Task: Check the sale-to-list ratio of 2 full bathrooms in the last 5 years.
Action: Mouse moved to (786, 174)
Screenshot: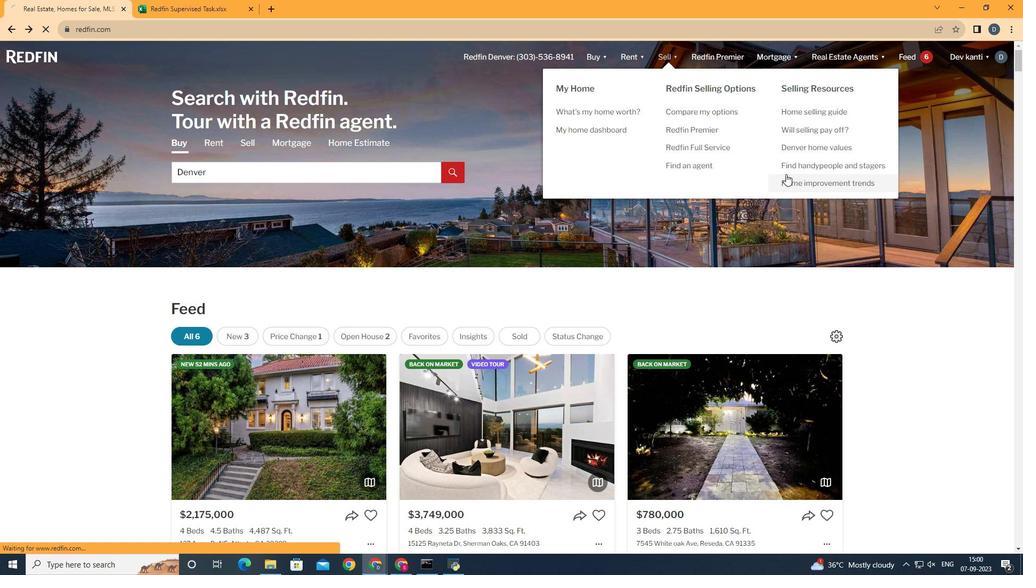 
Action: Mouse pressed left at (786, 174)
Screenshot: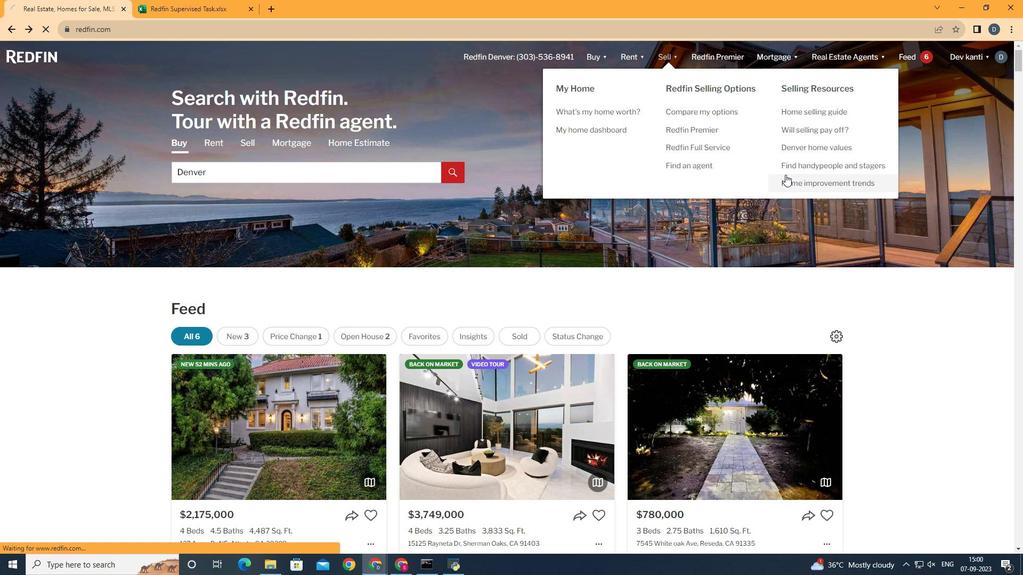 
Action: Mouse moved to (273, 201)
Screenshot: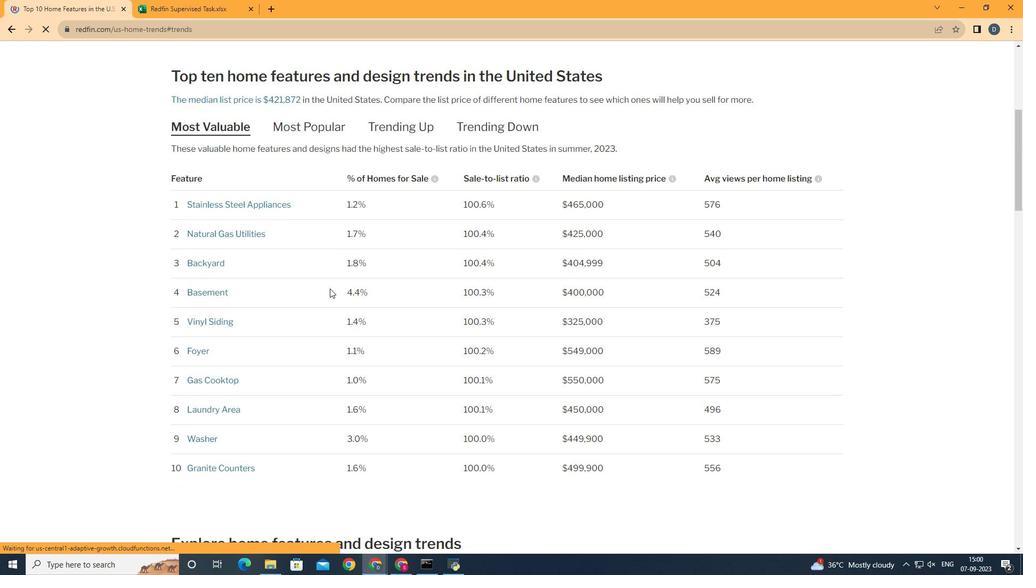 
Action: Mouse pressed left at (273, 201)
Screenshot: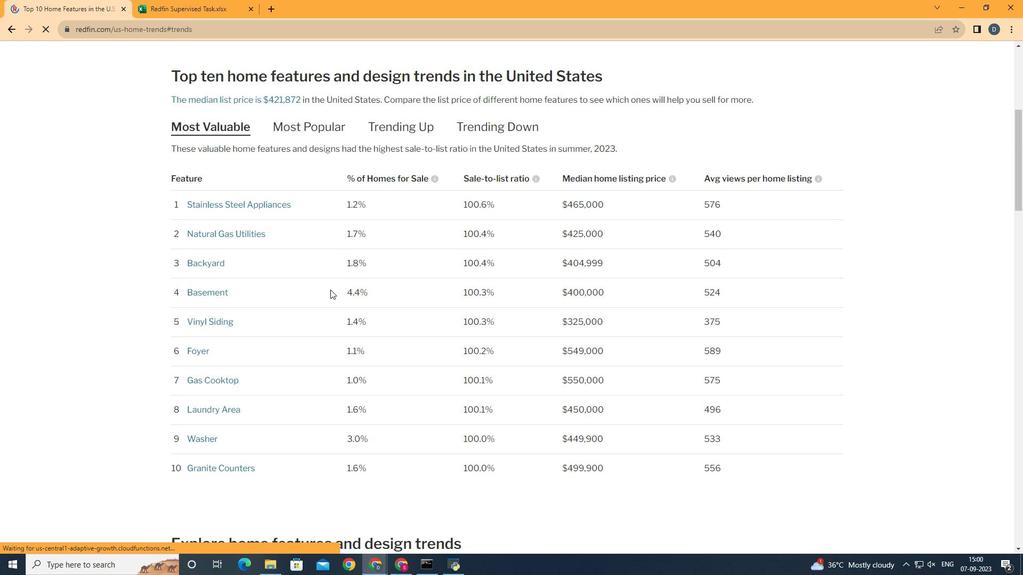 
Action: Mouse moved to (327, 293)
Screenshot: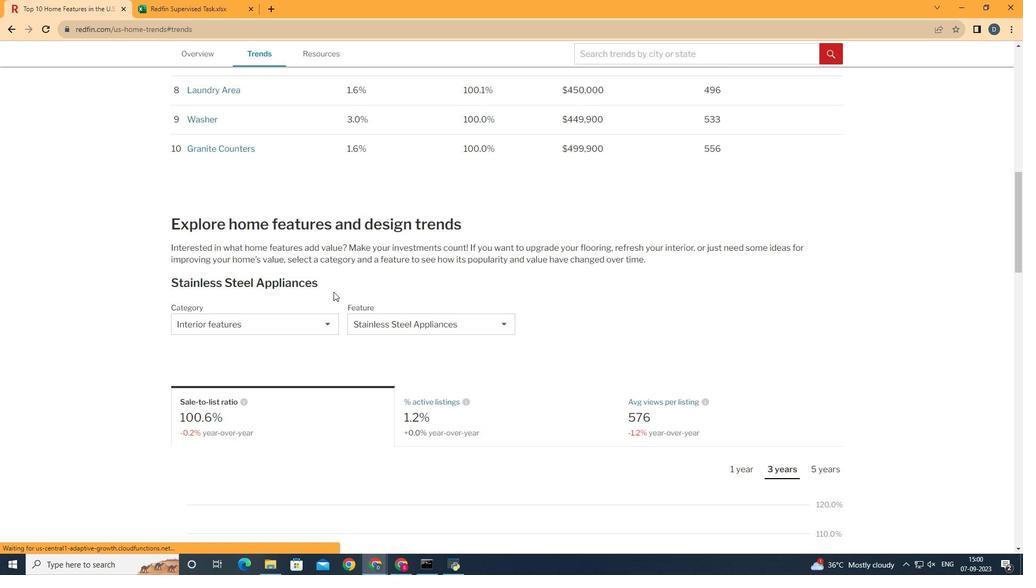 
Action: Mouse scrolled (327, 292) with delta (0, 0)
Screenshot: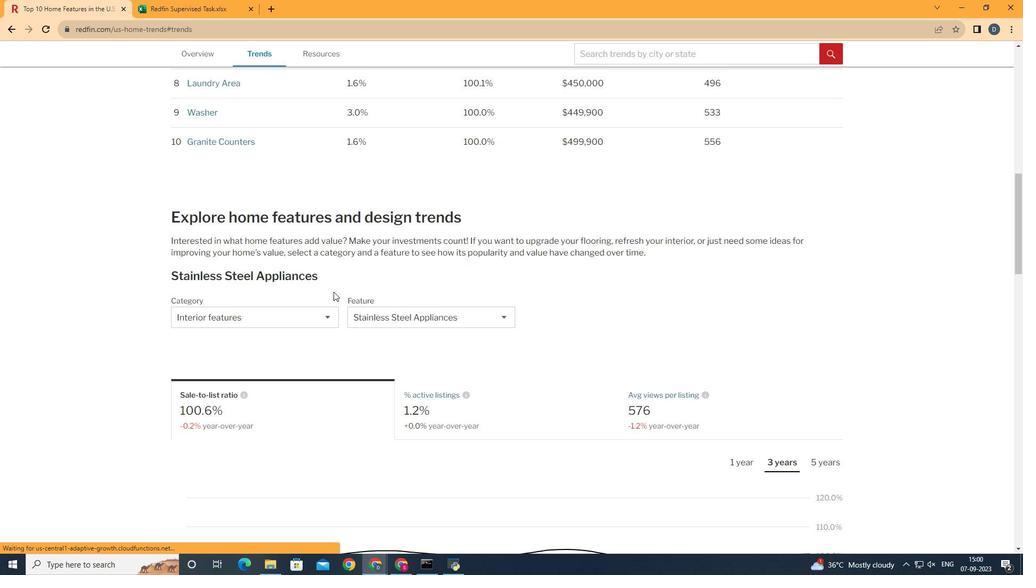 
Action: Mouse moved to (329, 293)
Screenshot: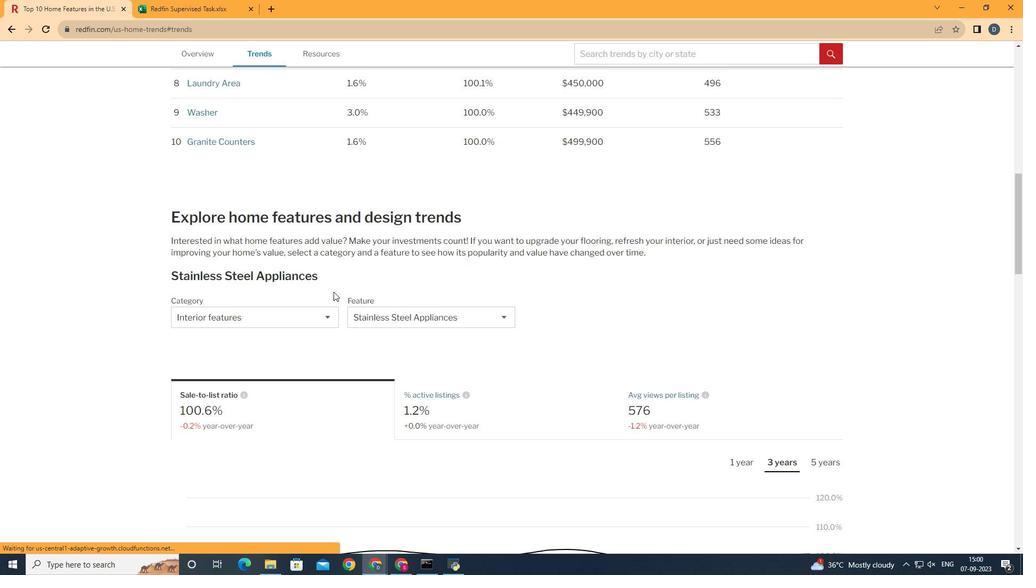 
Action: Mouse scrolled (329, 292) with delta (0, 0)
Screenshot: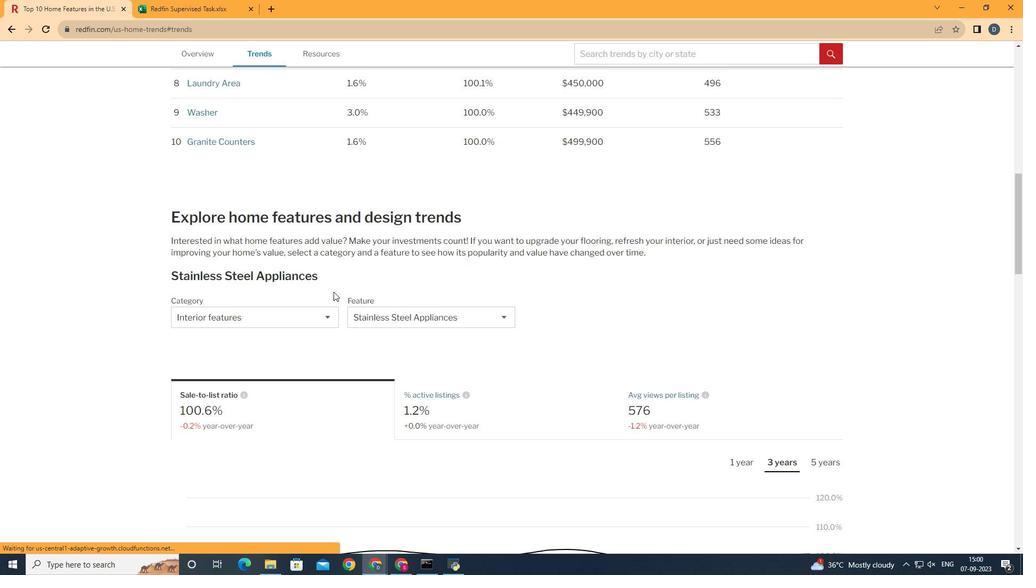 
Action: Mouse moved to (329, 293)
Screenshot: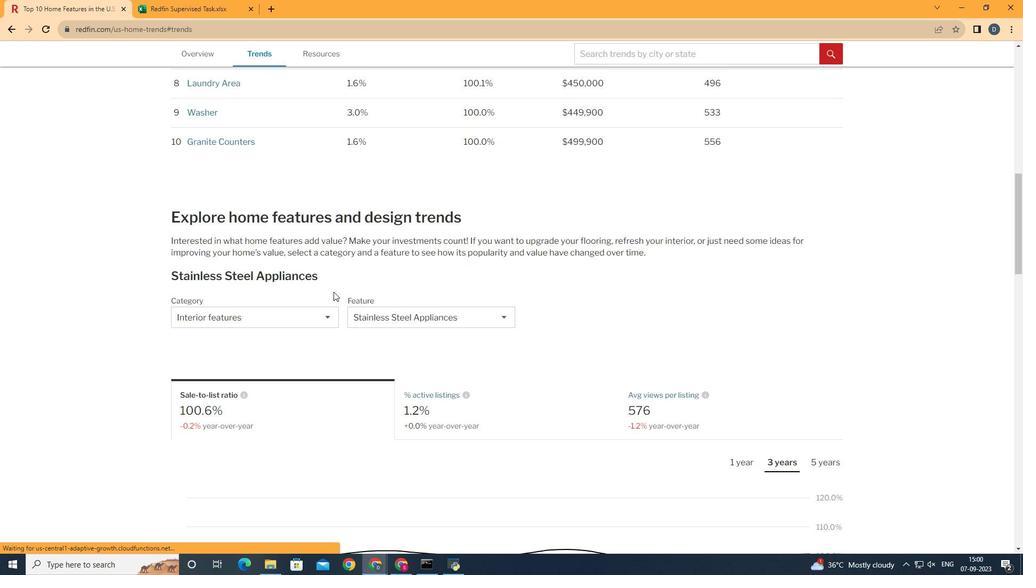 
Action: Mouse scrolled (329, 292) with delta (0, 0)
Screenshot: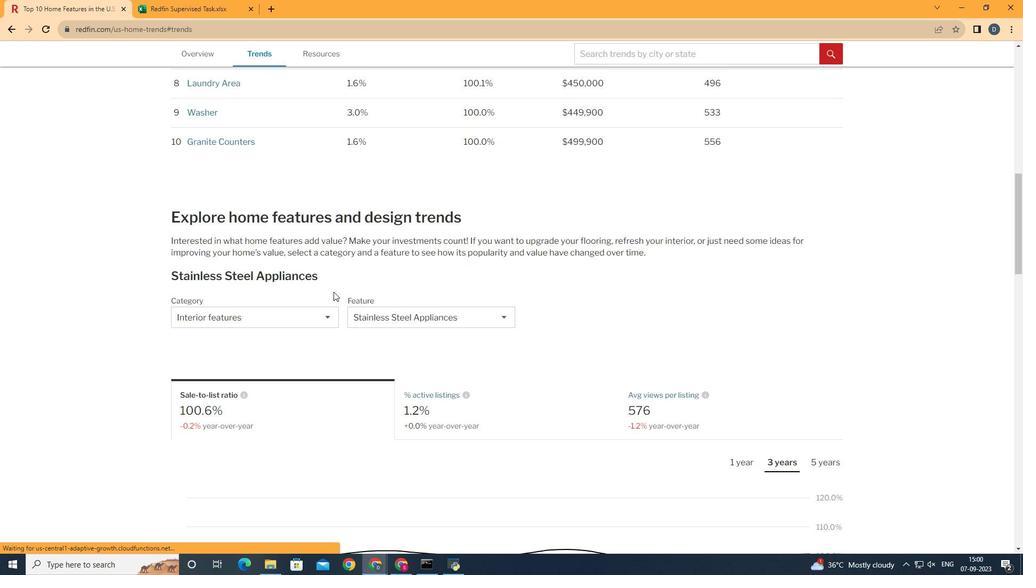 
Action: Mouse moved to (330, 293)
Screenshot: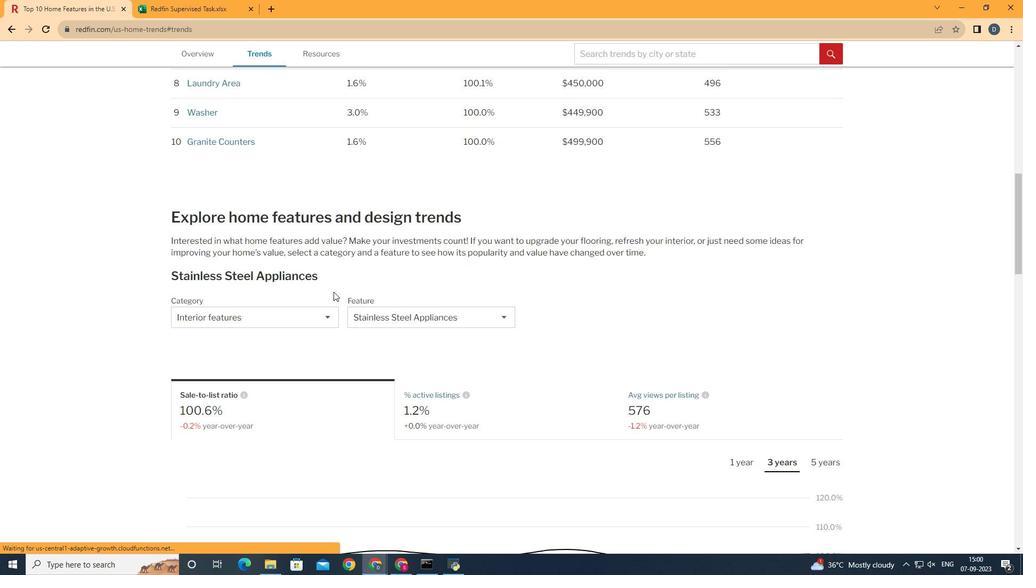 
Action: Mouse scrolled (330, 292) with delta (0, 0)
Screenshot: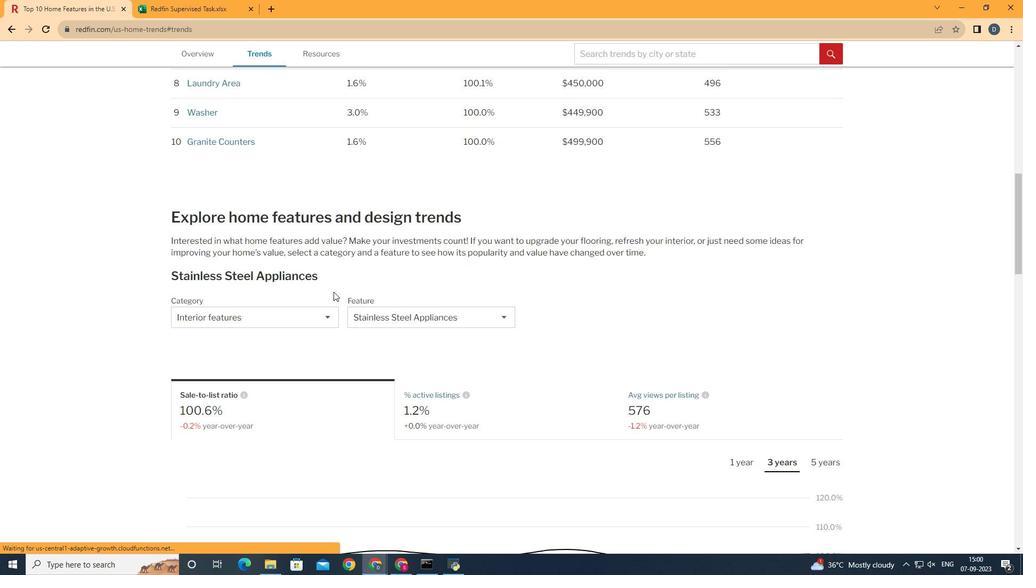 
Action: Mouse moved to (332, 292)
Screenshot: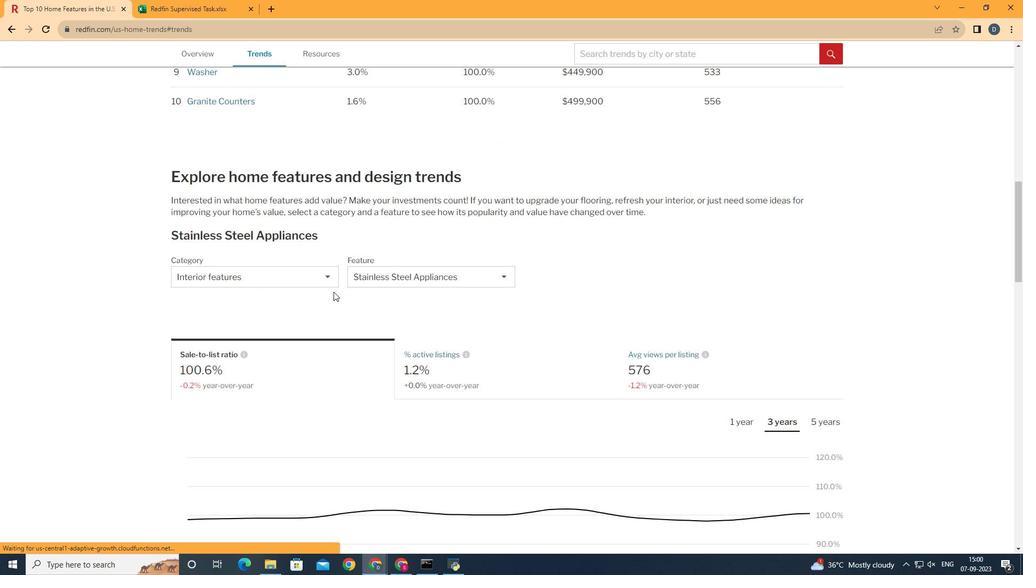 
Action: Mouse scrolled (332, 292) with delta (0, 0)
Screenshot: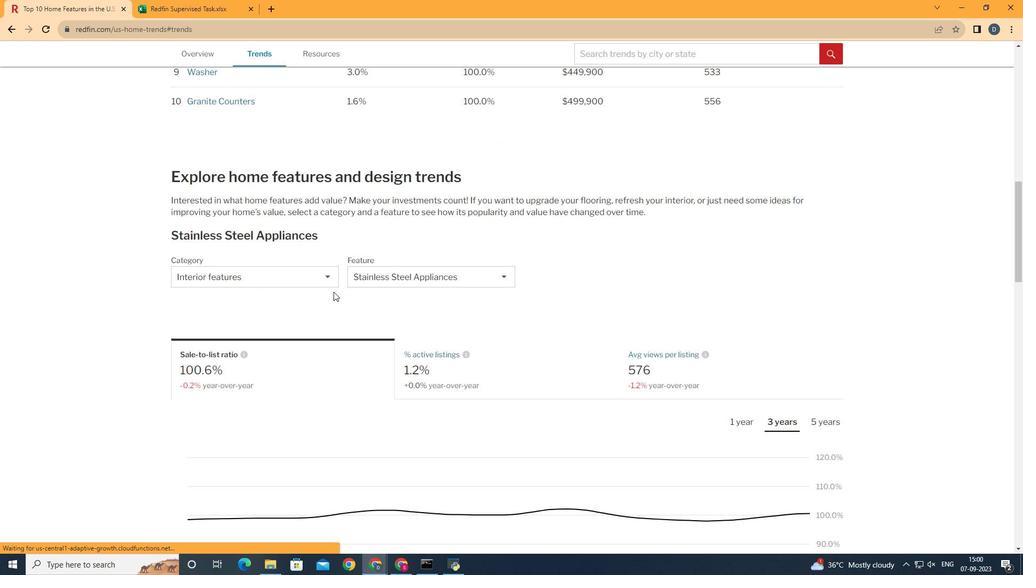 
Action: Mouse moved to (333, 292)
Screenshot: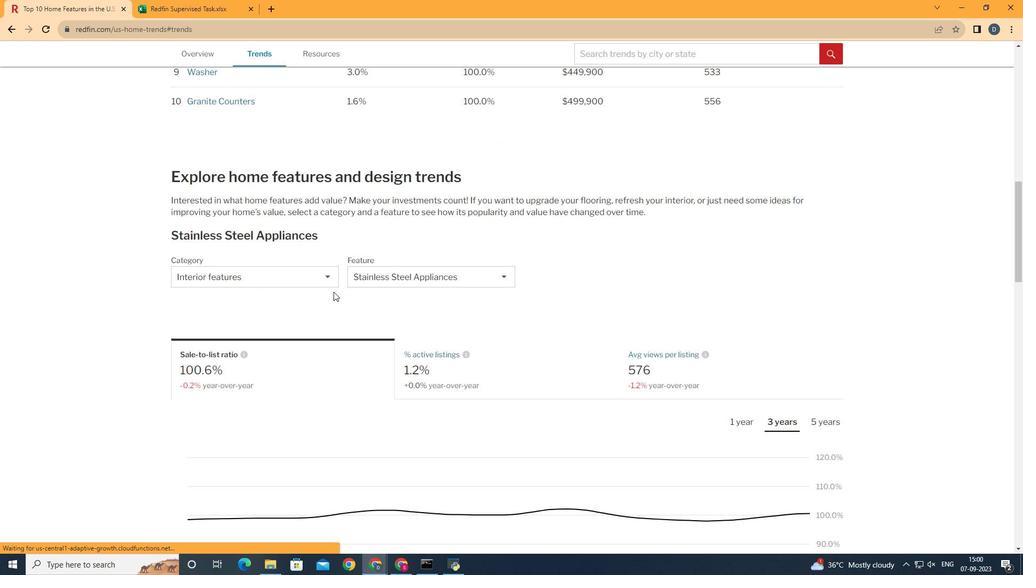 
Action: Mouse scrolled (333, 291) with delta (0, 0)
Screenshot: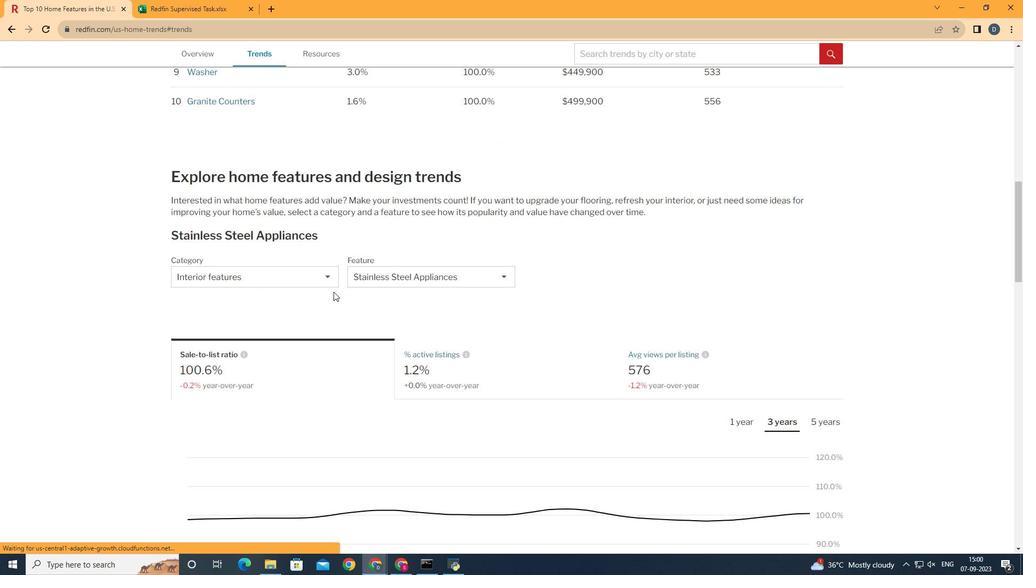 
Action: Mouse moved to (333, 292)
Screenshot: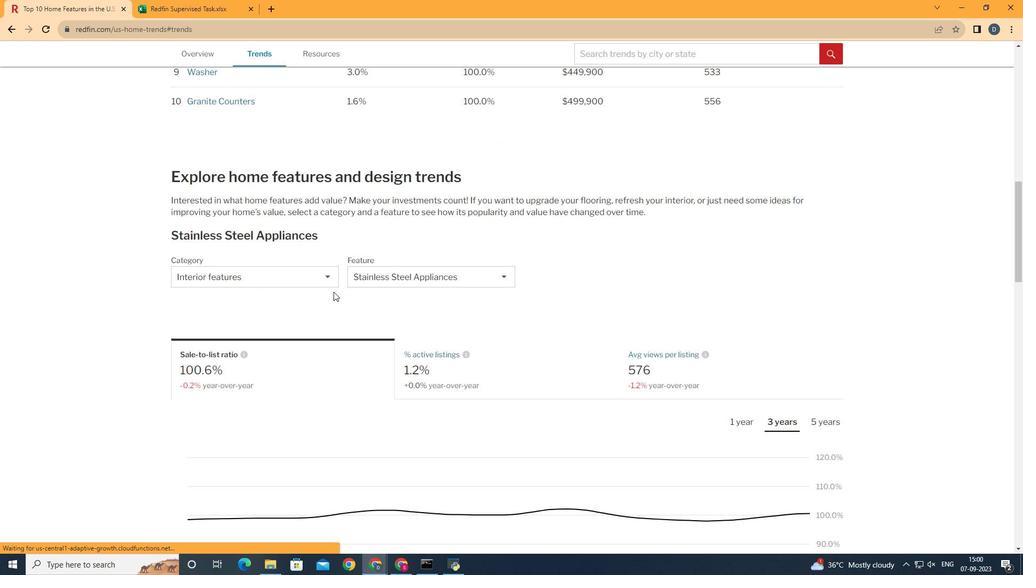 
Action: Mouse scrolled (333, 291) with delta (0, 0)
Screenshot: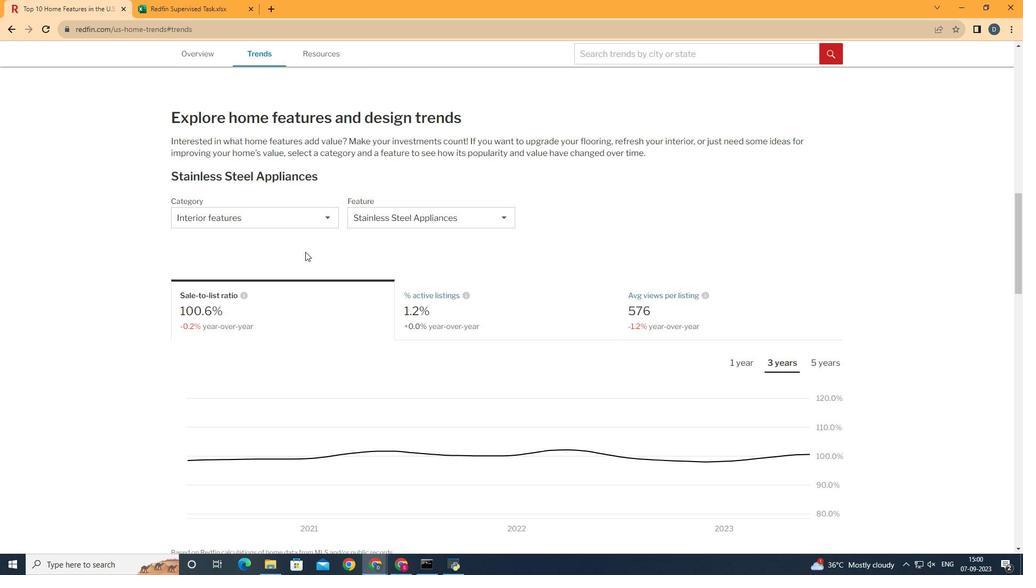
Action: Mouse scrolled (333, 291) with delta (0, 0)
Screenshot: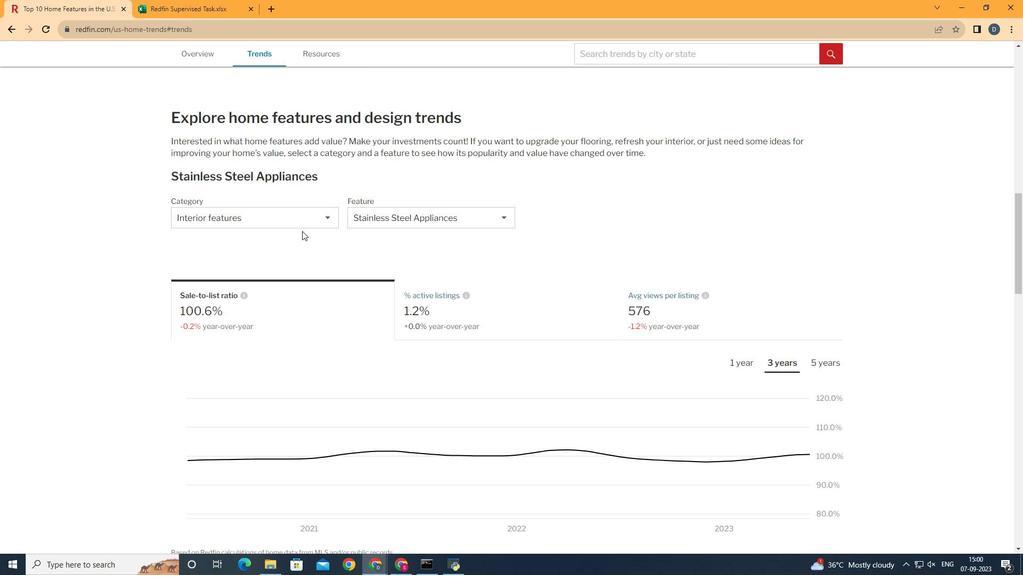
Action: Mouse moved to (301, 212)
Screenshot: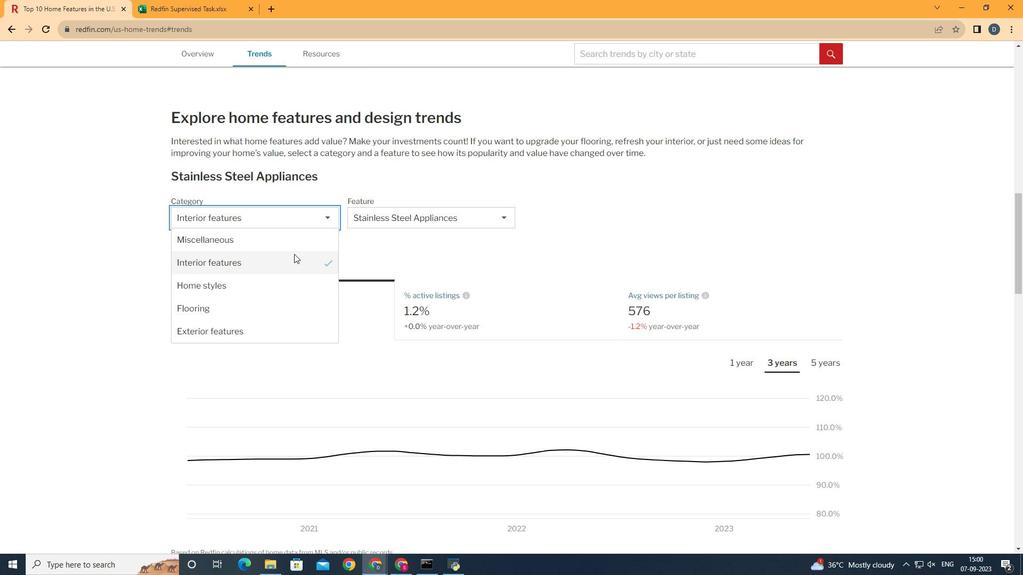 
Action: Mouse pressed left at (301, 212)
Screenshot: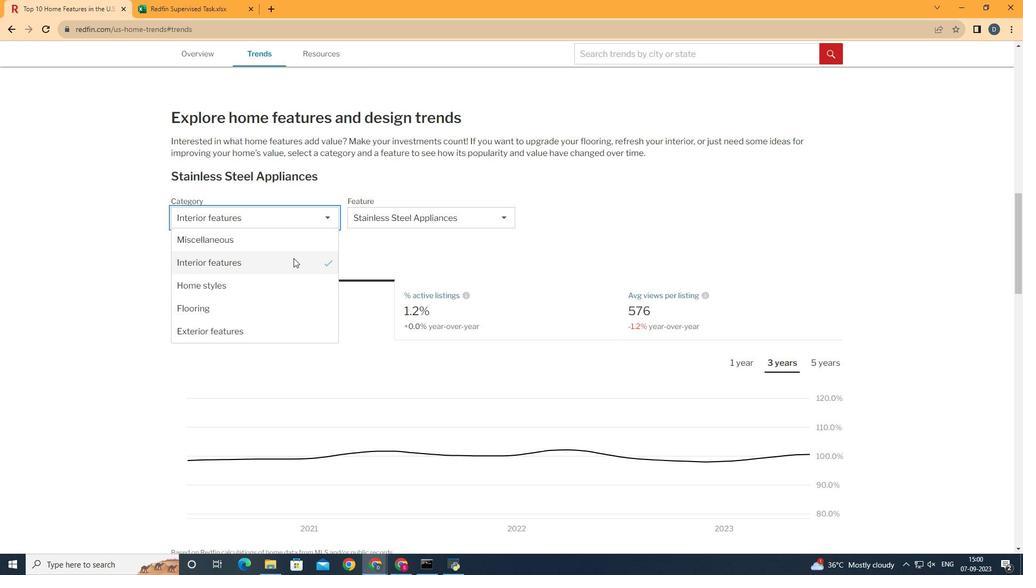 
Action: Mouse moved to (293, 258)
Screenshot: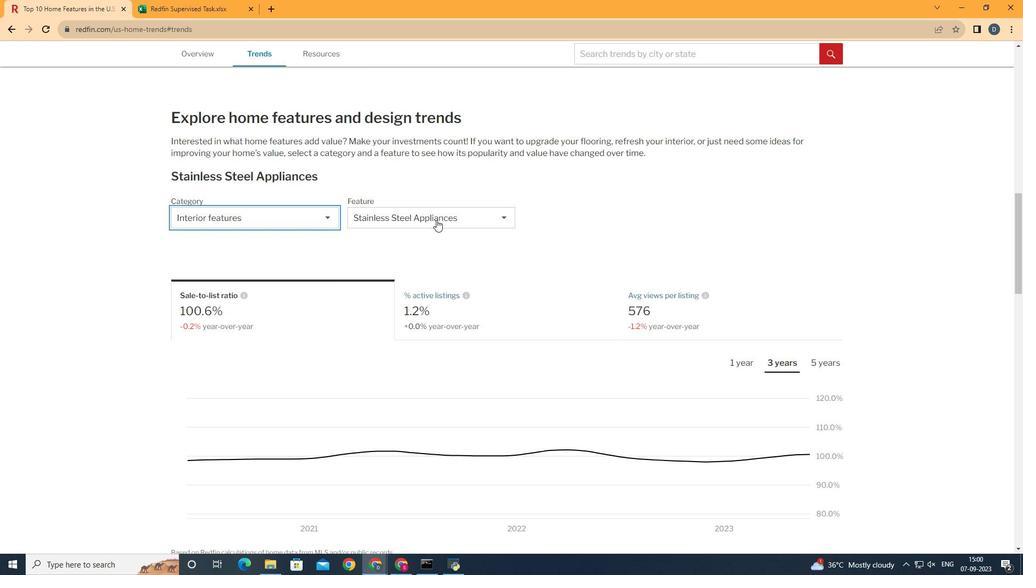 
Action: Mouse pressed left at (293, 258)
Screenshot: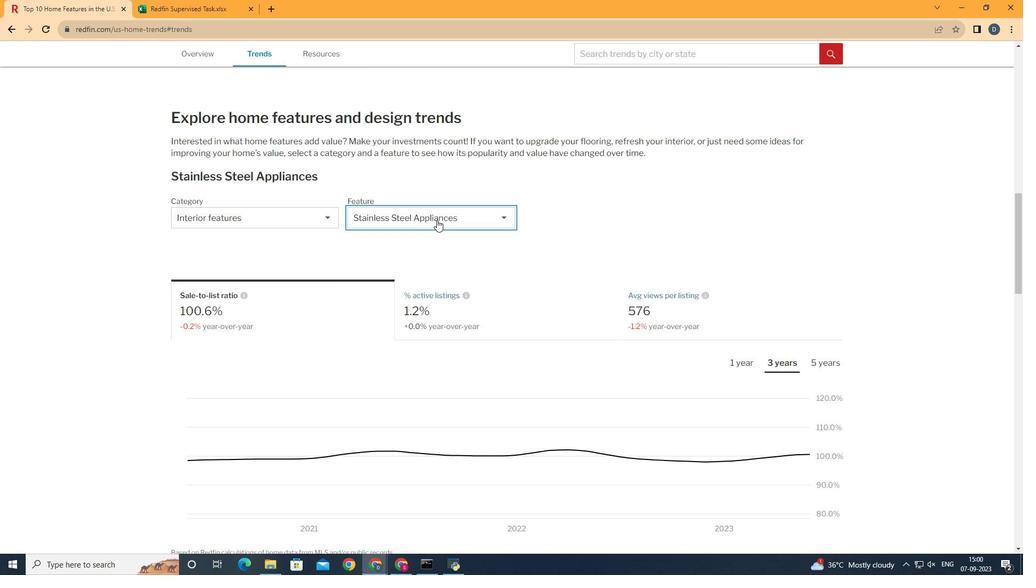
Action: Mouse moved to (436, 220)
Screenshot: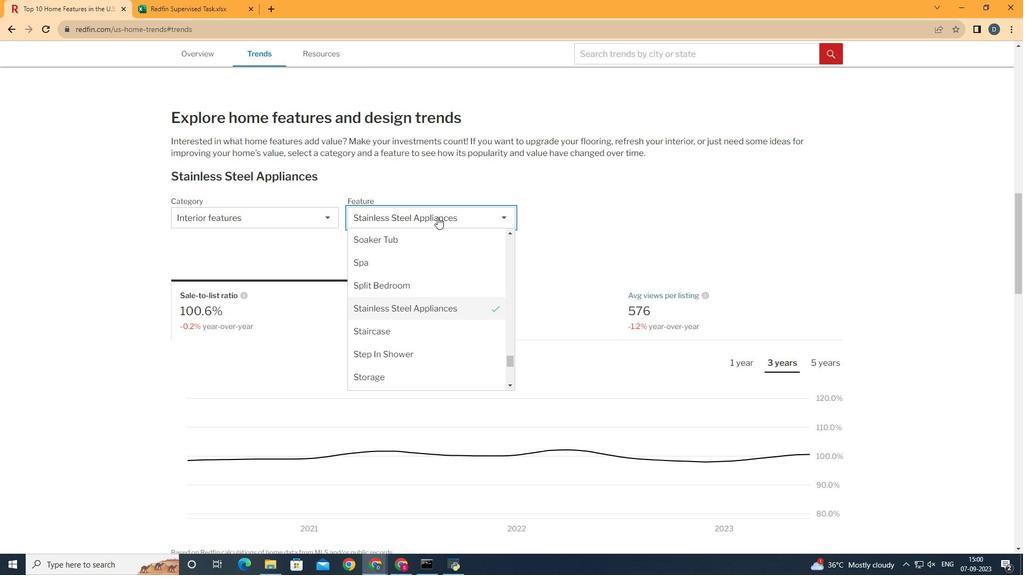 
Action: Mouse pressed left at (436, 220)
Screenshot: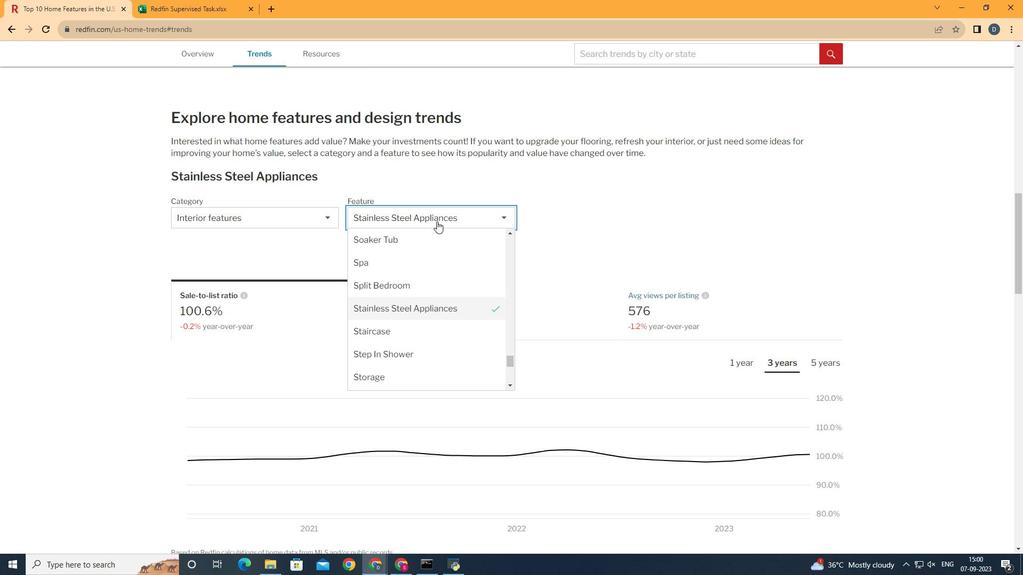 
Action: Mouse moved to (514, 362)
Screenshot: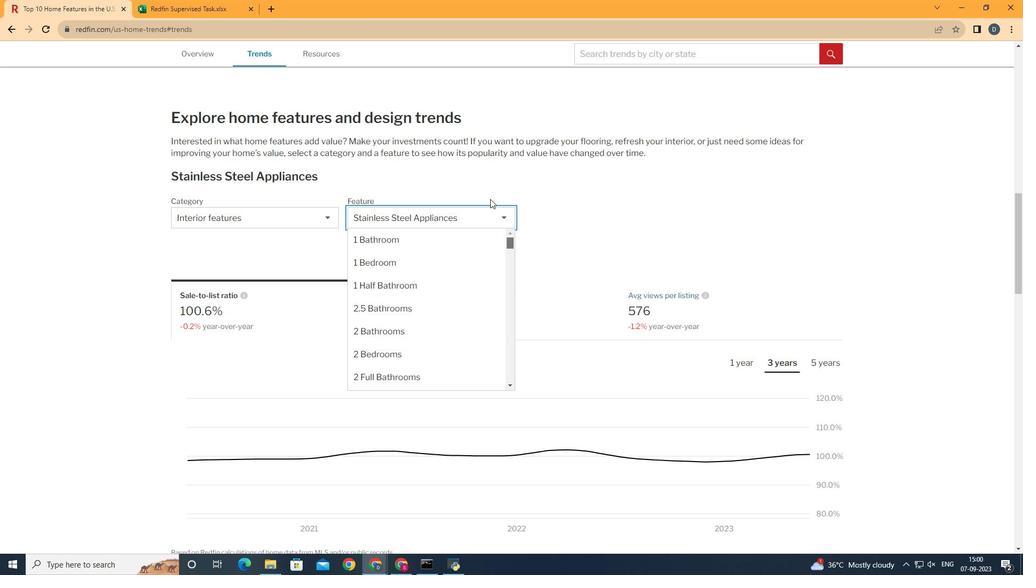 
Action: Mouse pressed left at (514, 362)
Screenshot: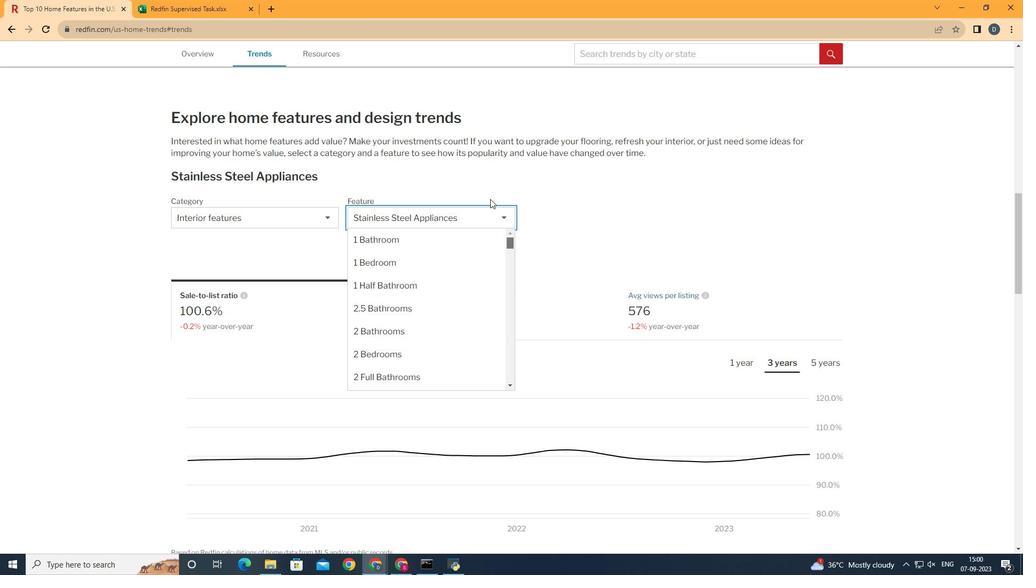 
Action: Mouse moved to (437, 379)
Screenshot: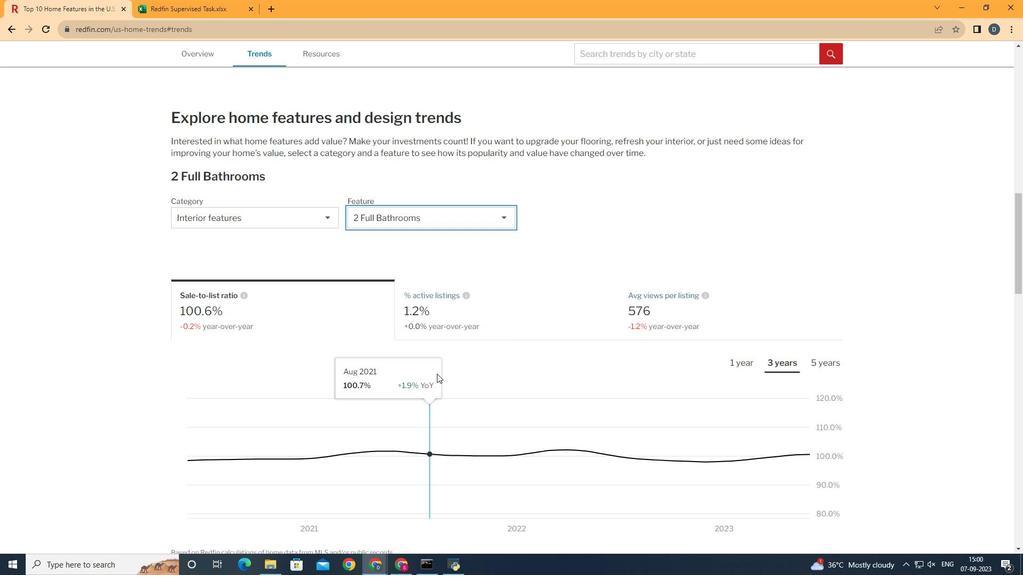 
Action: Mouse pressed left at (437, 379)
Screenshot: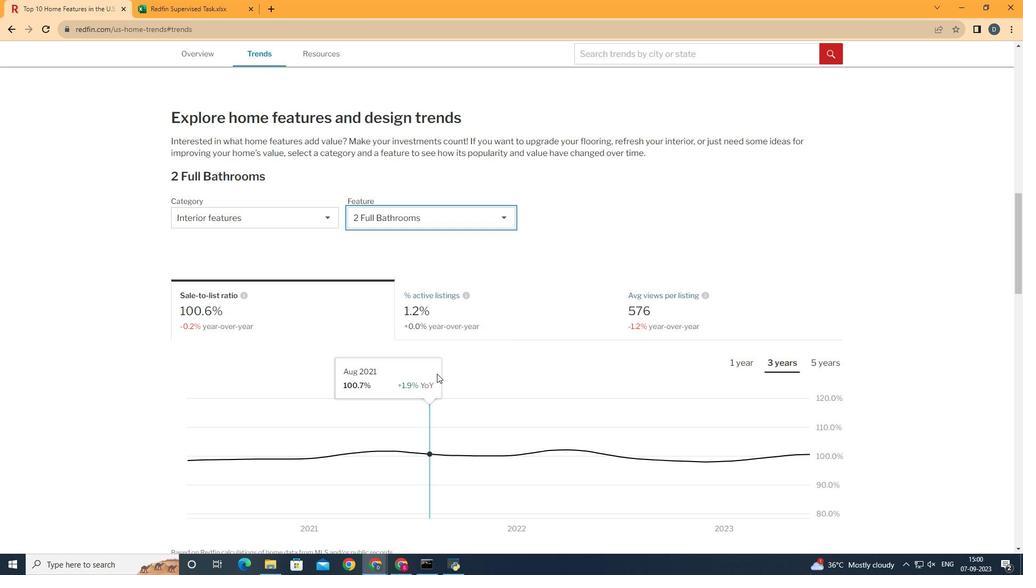 
Action: Mouse moved to (347, 307)
Screenshot: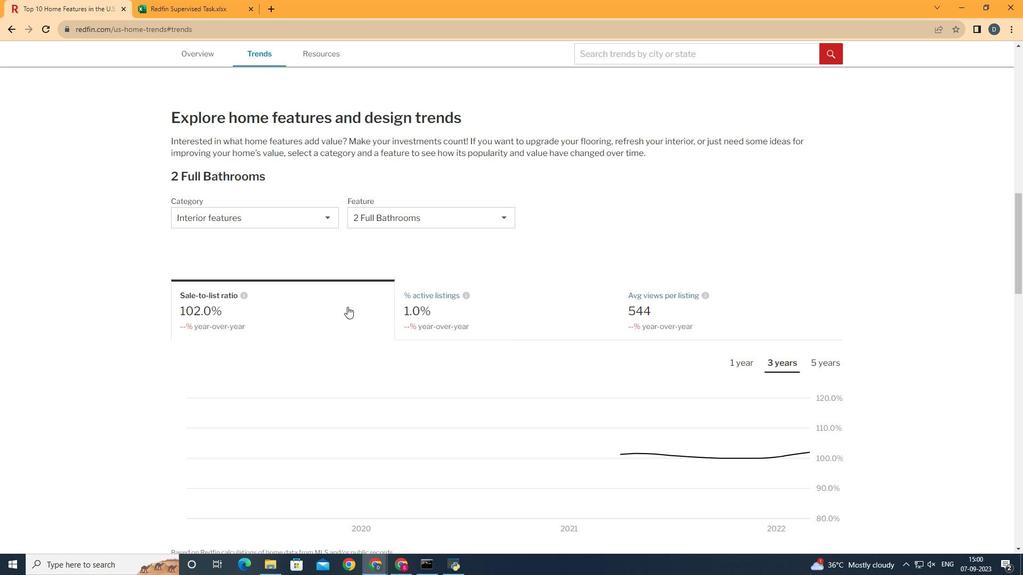 
Action: Mouse pressed left at (347, 307)
Screenshot: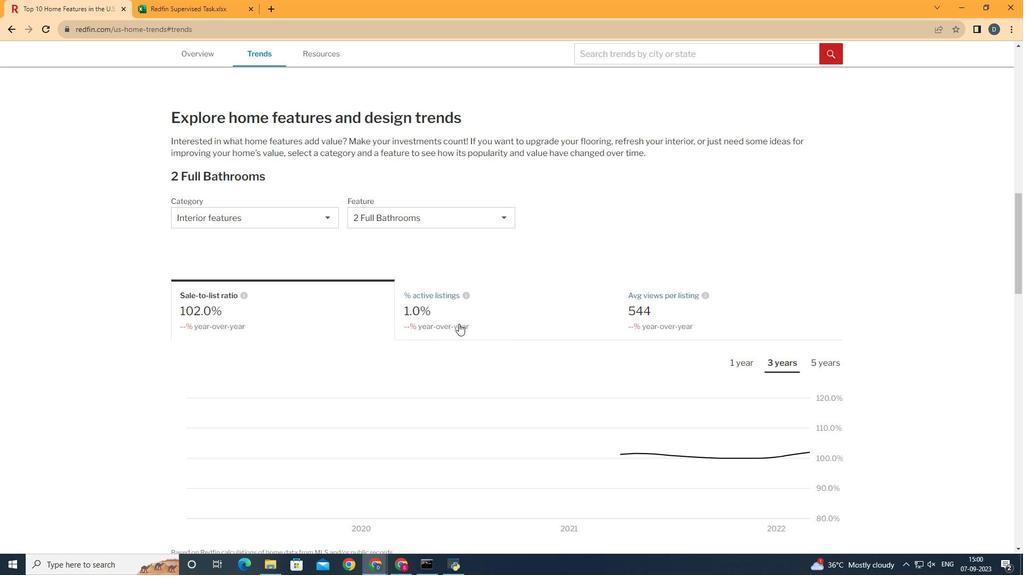 
Action: Mouse moved to (459, 324)
Screenshot: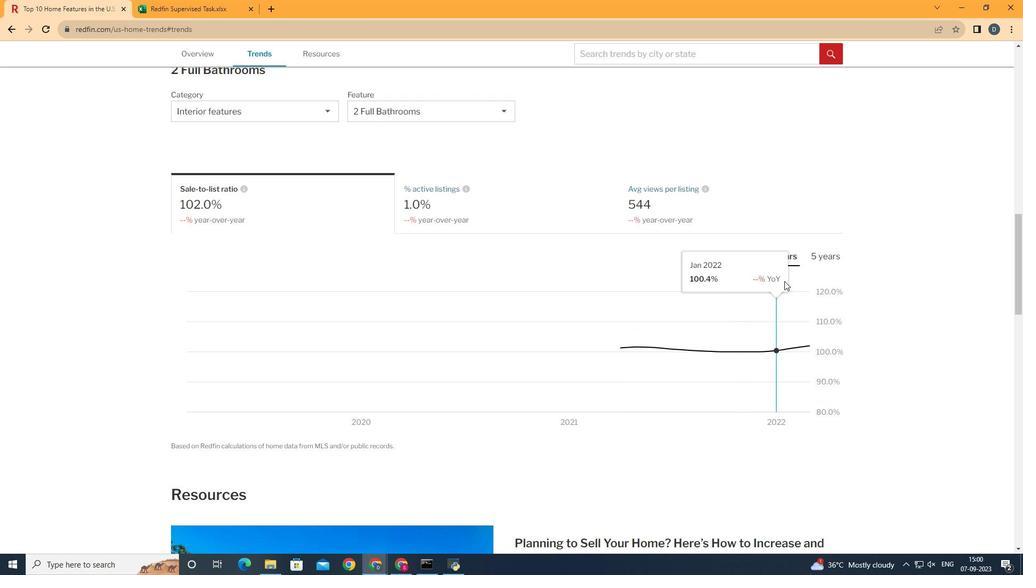 
Action: Mouse scrolled (459, 323) with delta (0, 0)
Screenshot: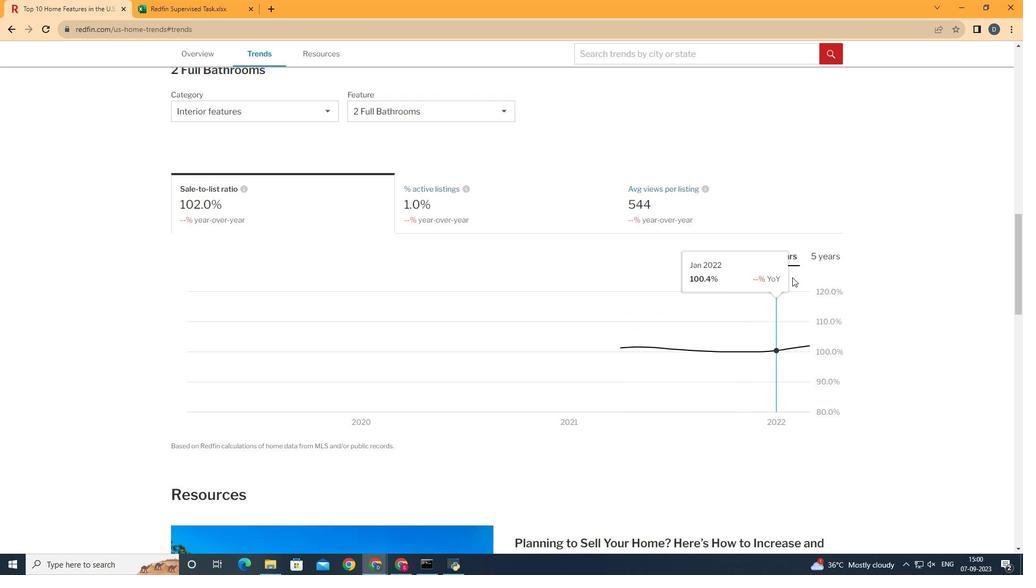 
Action: Mouse scrolled (459, 323) with delta (0, 0)
Screenshot: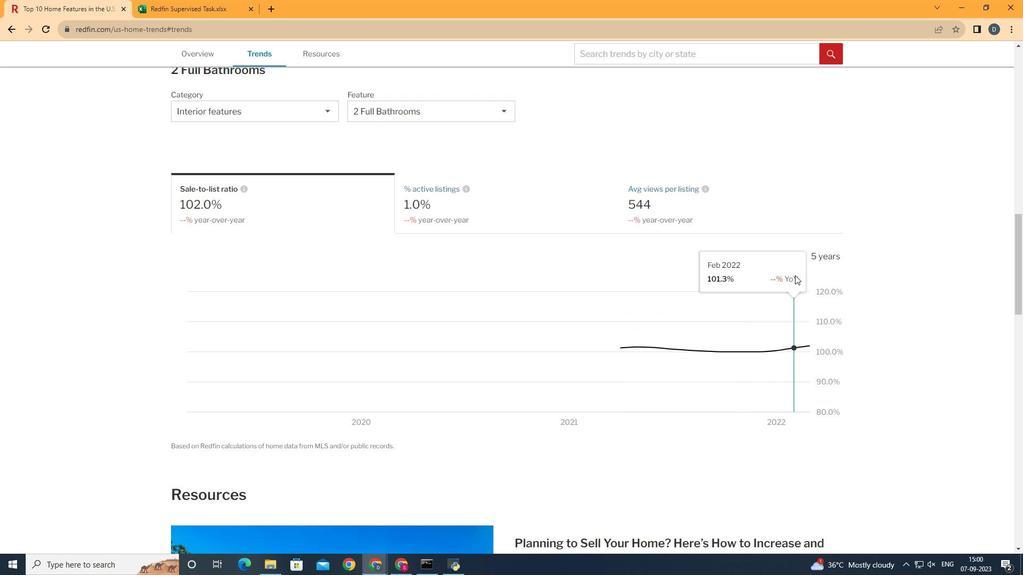 
Action: Mouse moved to (814, 258)
Screenshot: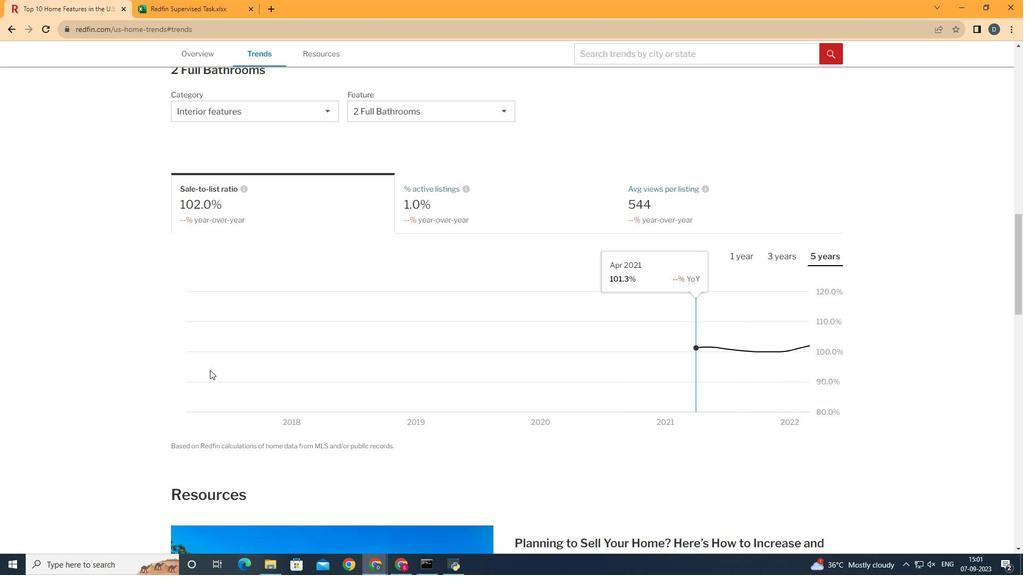 
Action: Mouse pressed left at (814, 258)
Screenshot: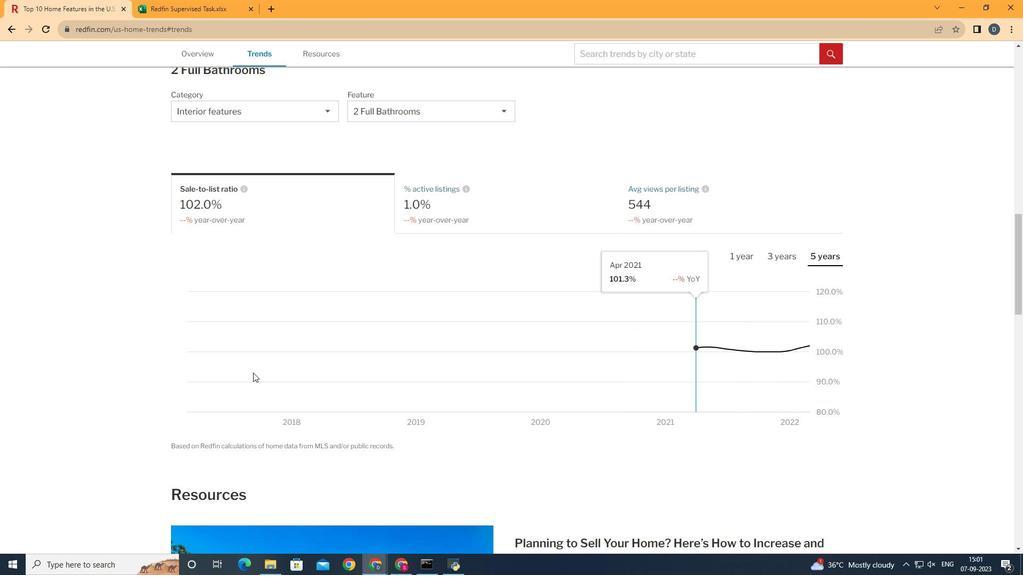 
Action: Mouse moved to (814, 330)
Screenshot: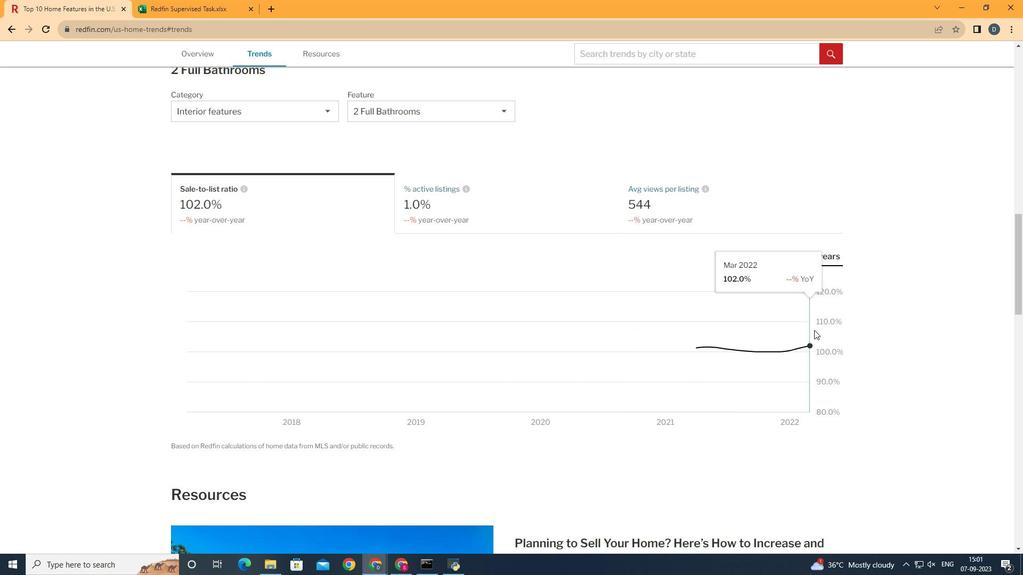 
